 Task: In the  document Aiethics.pdfMake this file  'available offline' Check 'Vision History' View the  non- printing characters
Action: Mouse moved to (41, 59)
Screenshot: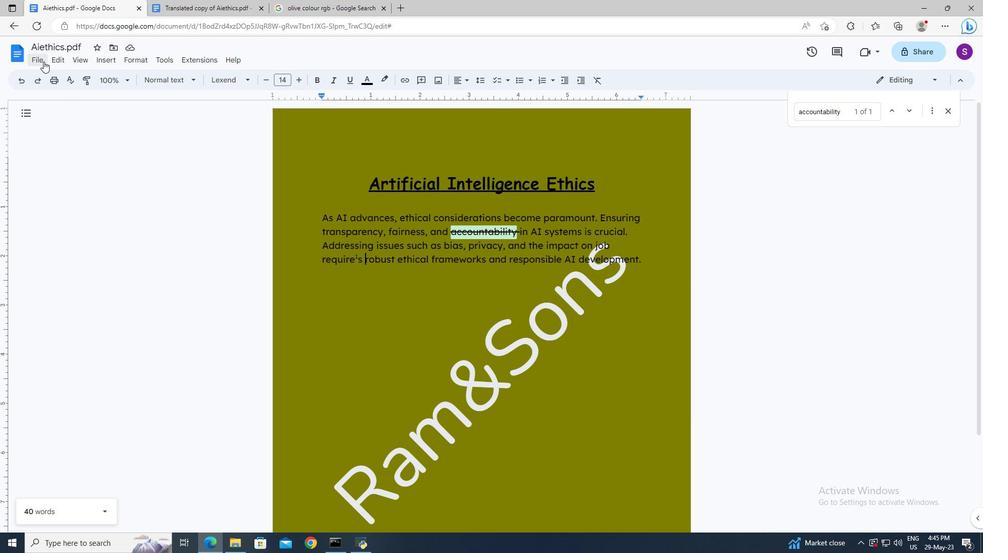
Action: Mouse pressed left at (41, 59)
Screenshot: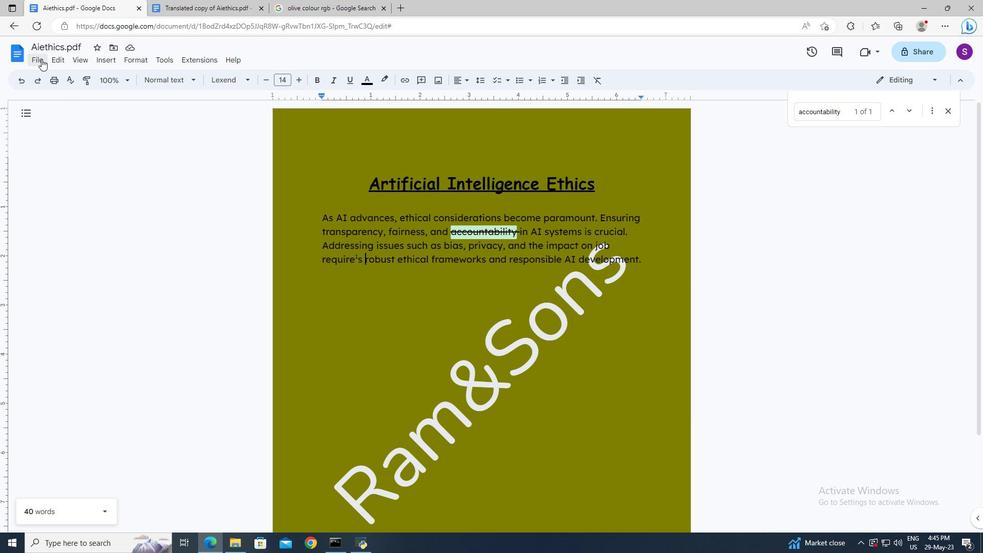 
Action: Mouse moved to (82, 282)
Screenshot: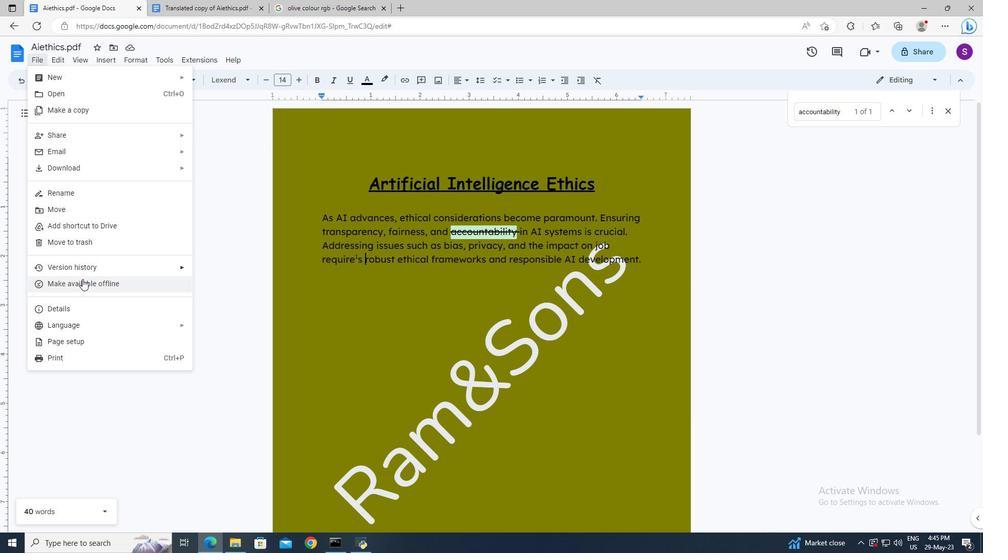 
Action: Mouse pressed left at (82, 282)
Screenshot: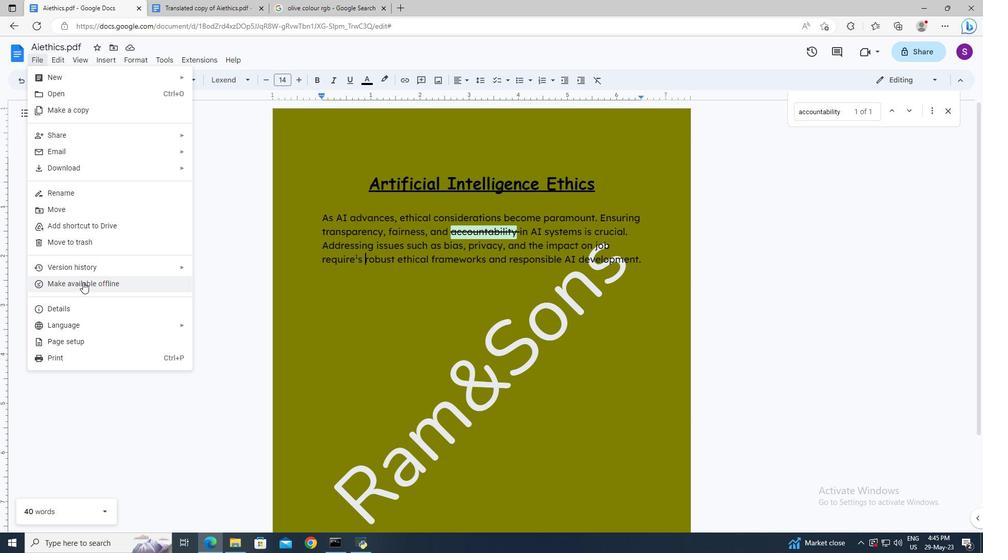 
Action: Mouse moved to (163, 60)
Screenshot: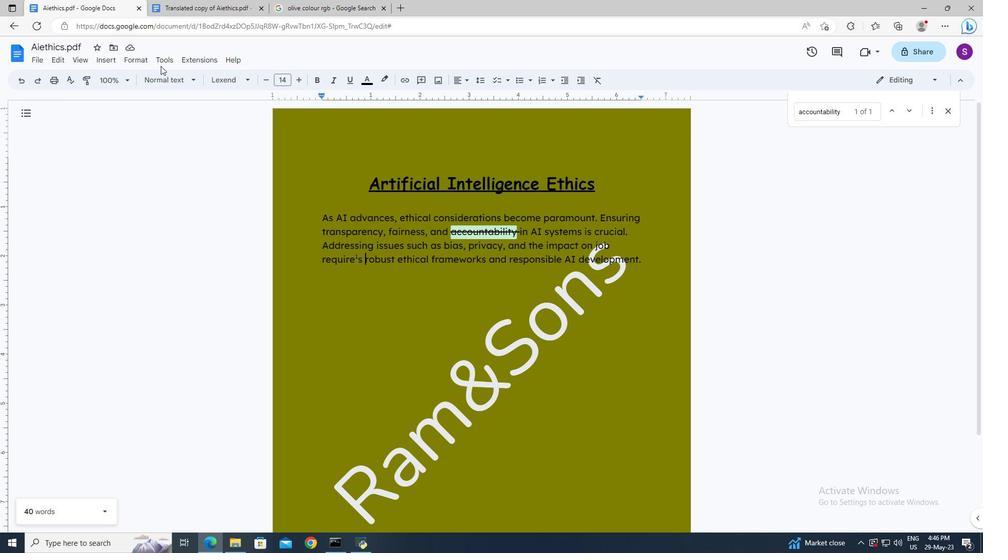
Action: Mouse pressed left at (163, 60)
Screenshot: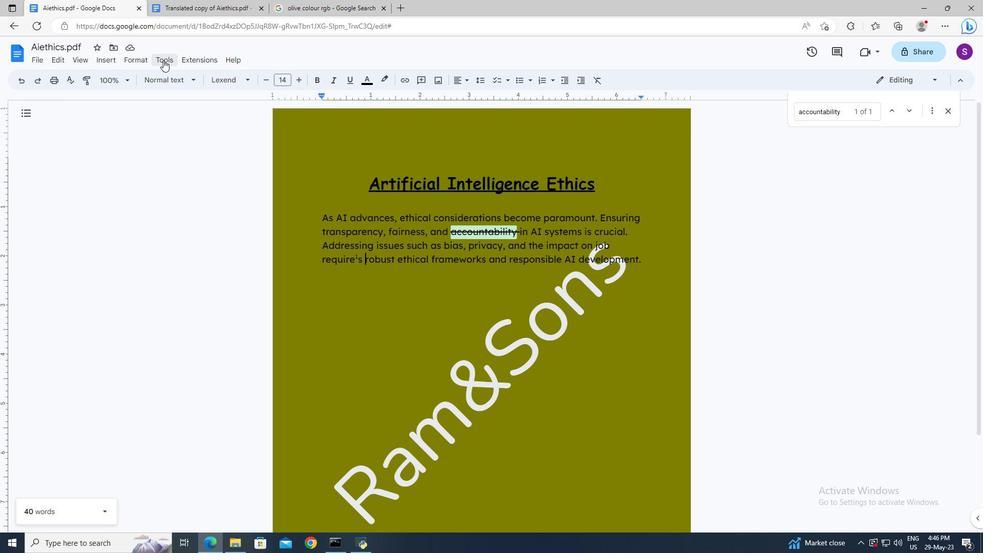 
Action: Mouse moved to (204, 328)
Screenshot: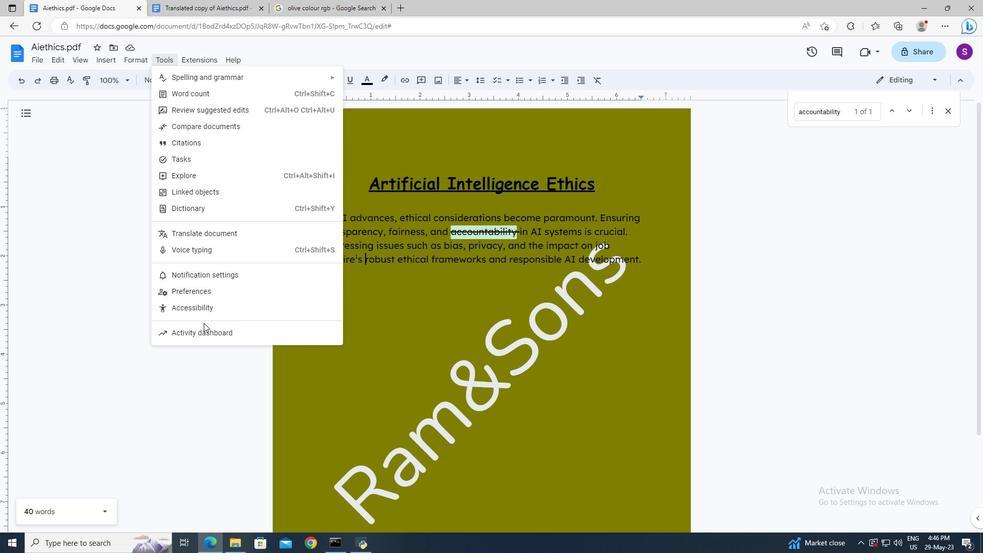 
Action: Mouse pressed left at (204, 328)
Screenshot: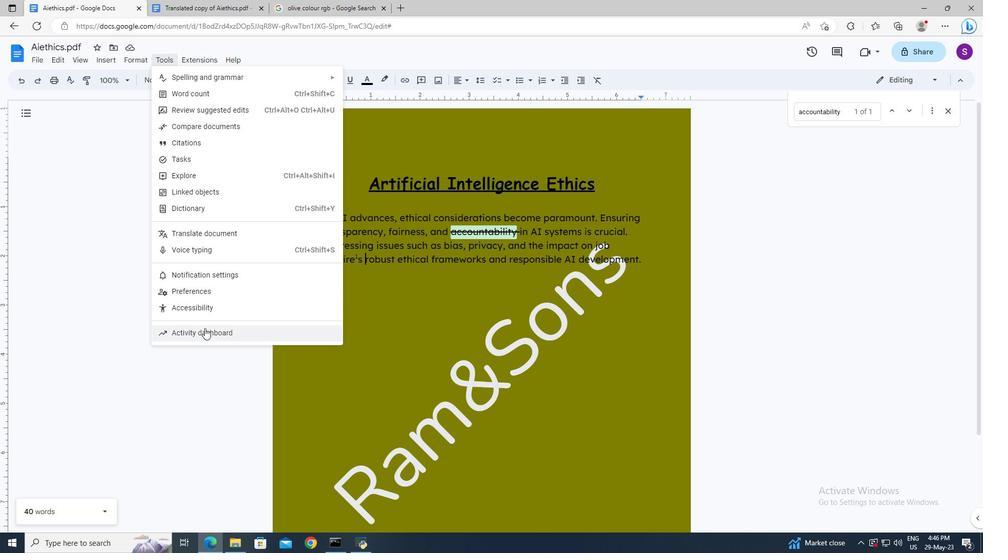
Action: Mouse moved to (318, 257)
Screenshot: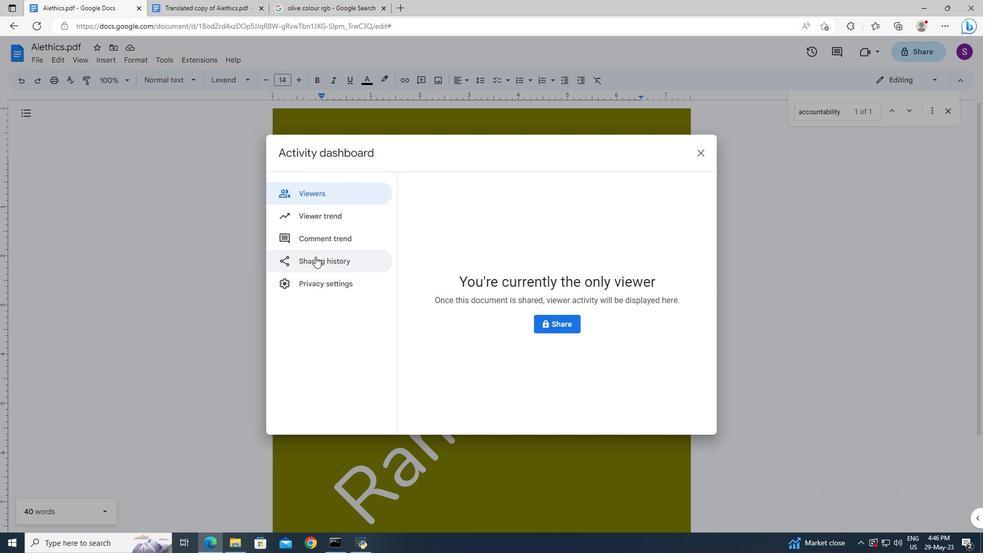 
Action: Mouse pressed left at (318, 257)
Screenshot: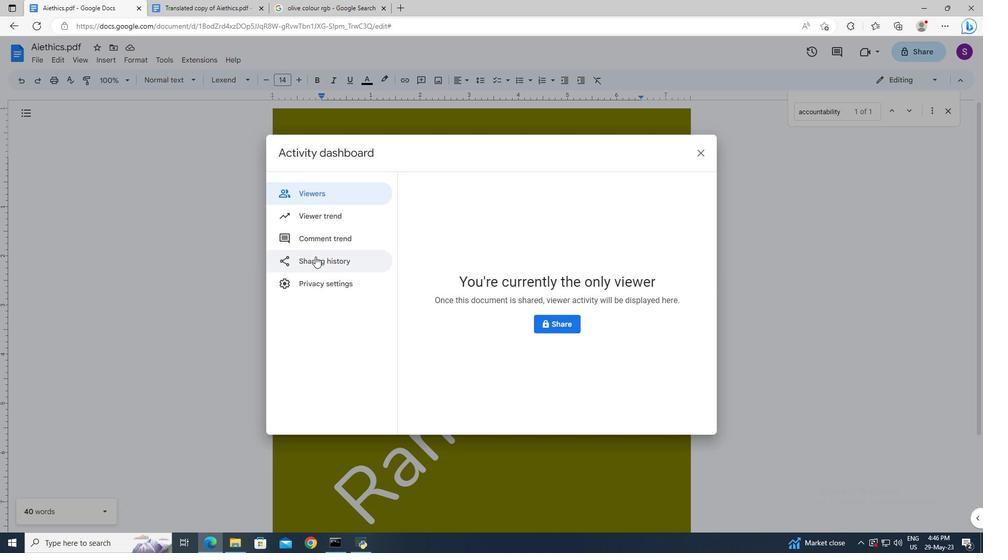 
Action: Mouse moved to (702, 148)
Screenshot: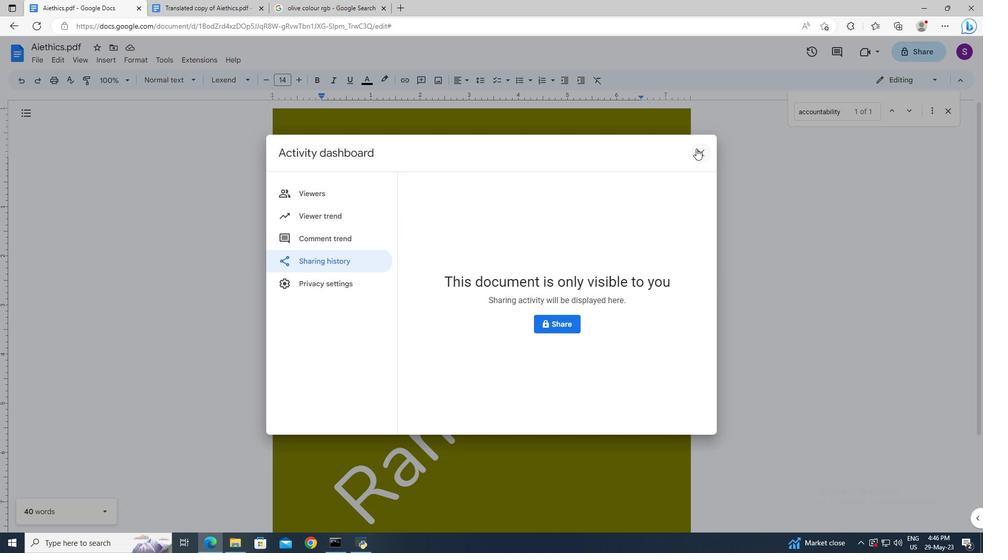
Action: Mouse pressed left at (702, 148)
Screenshot: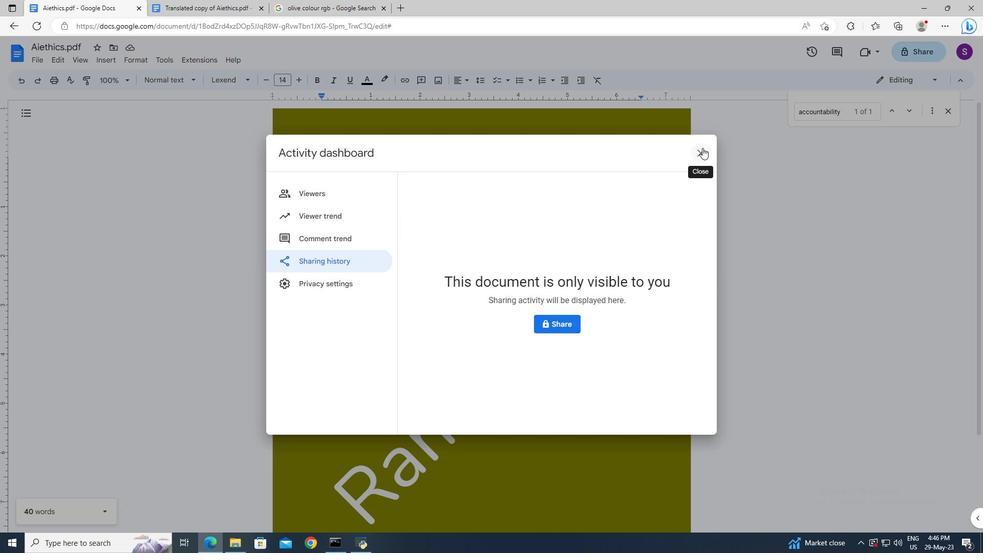 
Action: Mouse moved to (170, 61)
Screenshot: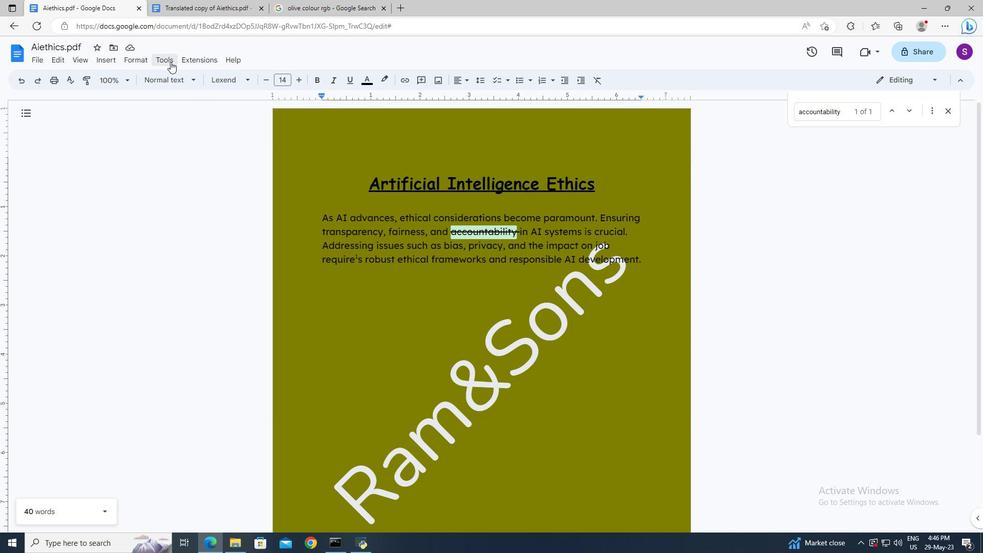 
Action: Mouse pressed left at (170, 61)
Screenshot: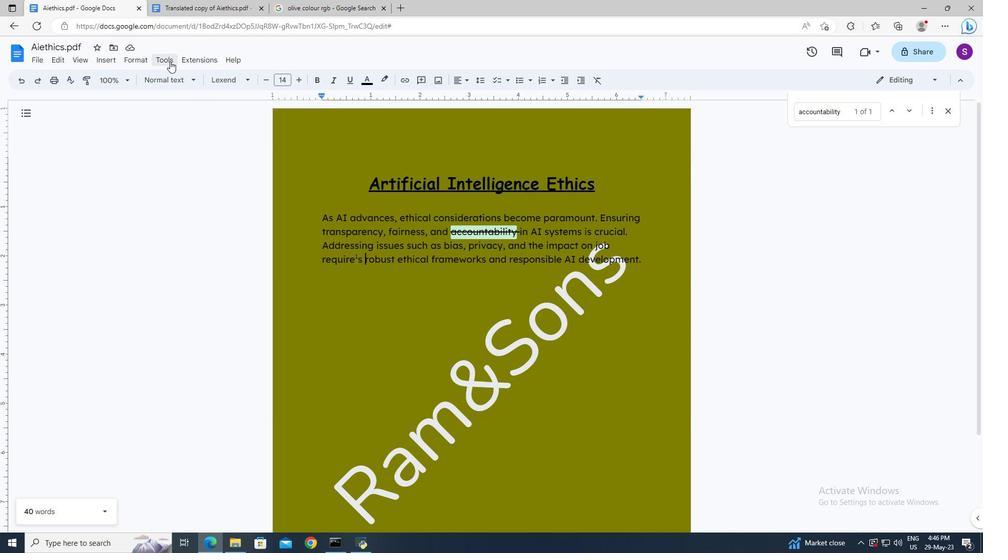 
Action: Mouse moved to (96, 161)
Screenshot: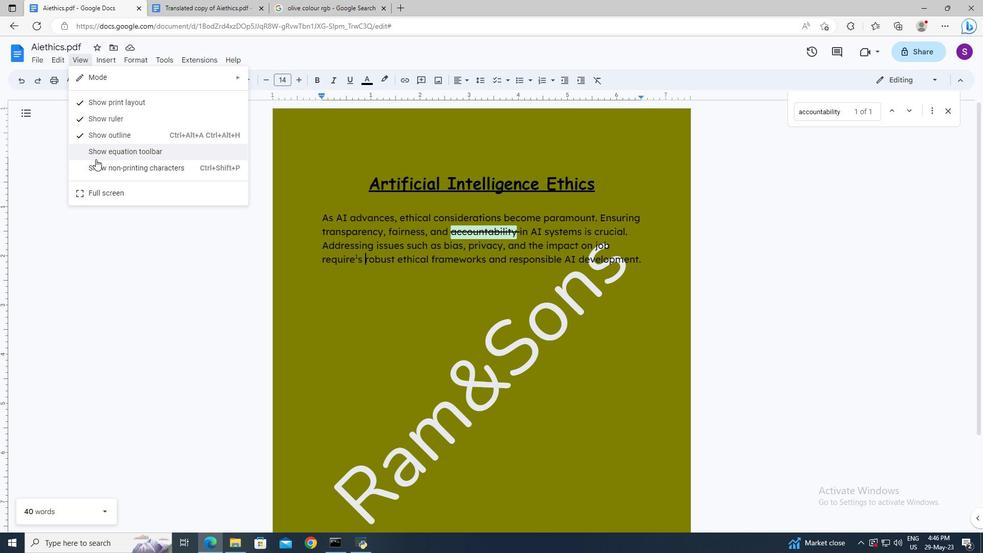 
Action: Mouse pressed left at (96, 161)
Screenshot: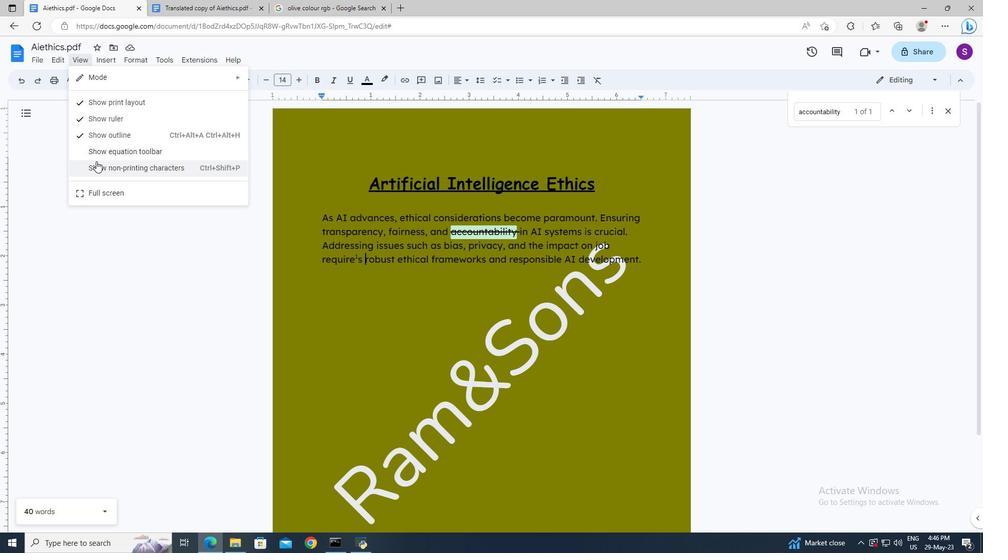
Action: Mouse moved to (358, 324)
Screenshot: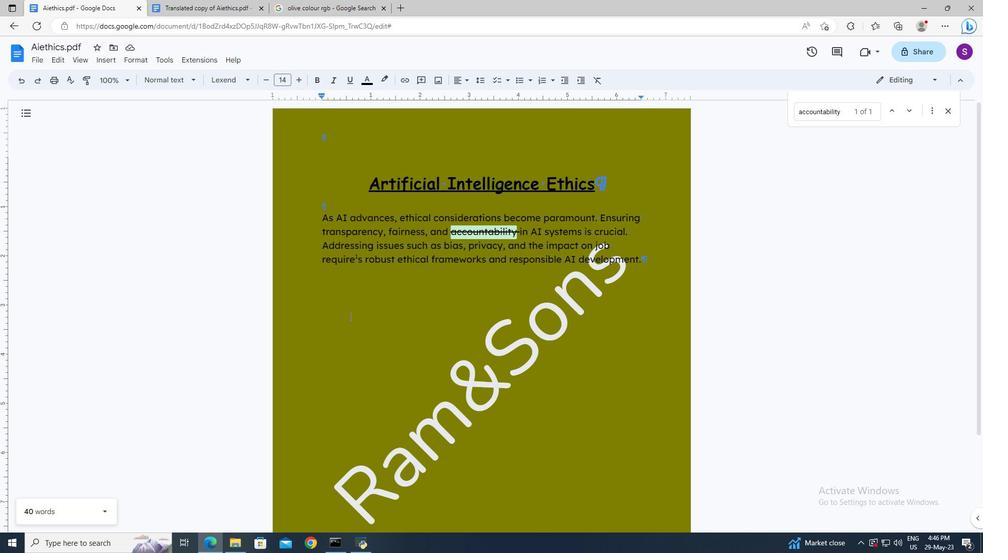 
